 Task: Create a new event for a team-building board game night on the 16th at 8:30 PM.
Action: Mouse moved to (61, 71)
Screenshot: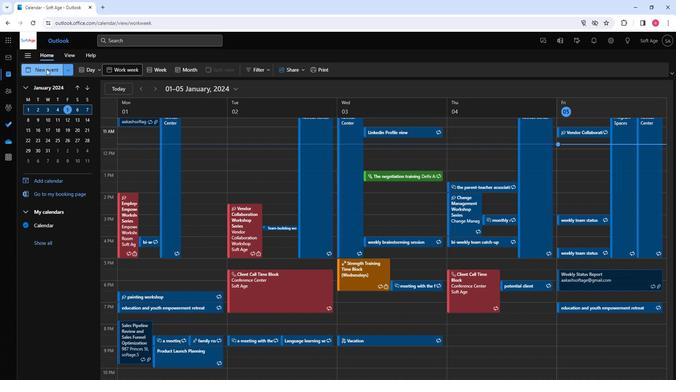 
Action: Mouse pressed left at (61, 71)
Screenshot: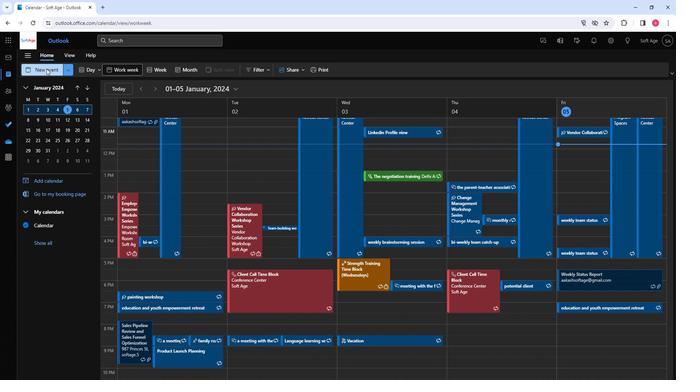 
Action: Mouse moved to (171, 124)
Screenshot: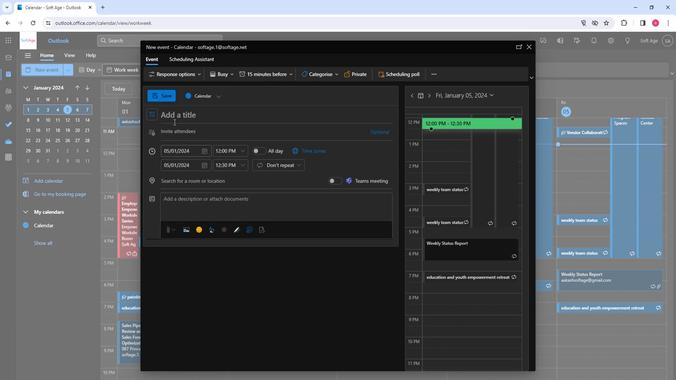 
Action: Mouse pressed left at (171, 124)
Screenshot: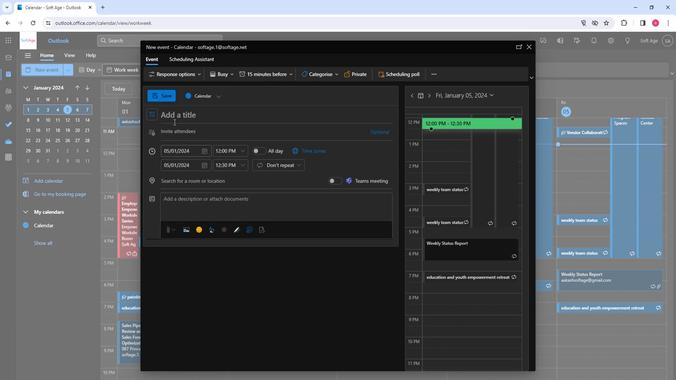
Action: Key pressed <Key.shift><Key.shift>Team-<Key.shift>BUild<Key.backspace><Key.backspace><Key.backspace><Key.backspace>uilding<Key.space><Key.shift>Board<Key.space><Key.shift><Key.shift><Key.shift><Key.shift><Key.shift><Key.shift><Key.shift><Key.shift><Key.shift>Game<Key.space><Key.shift>Night
Screenshot: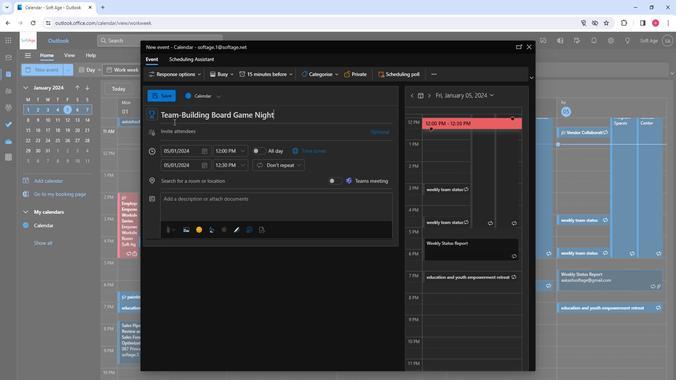 
Action: Mouse moved to (172, 127)
Screenshot: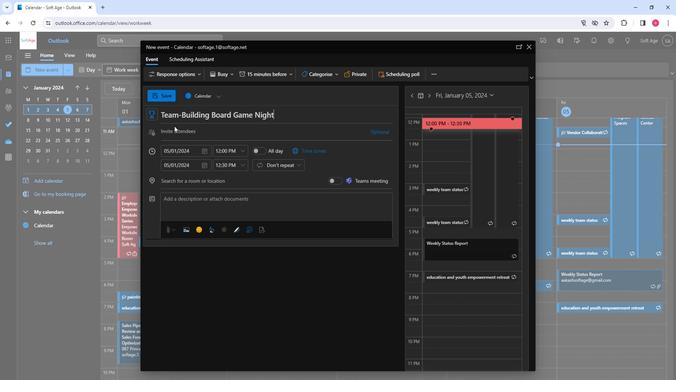 
Action: Mouse pressed left at (172, 127)
Screenshot: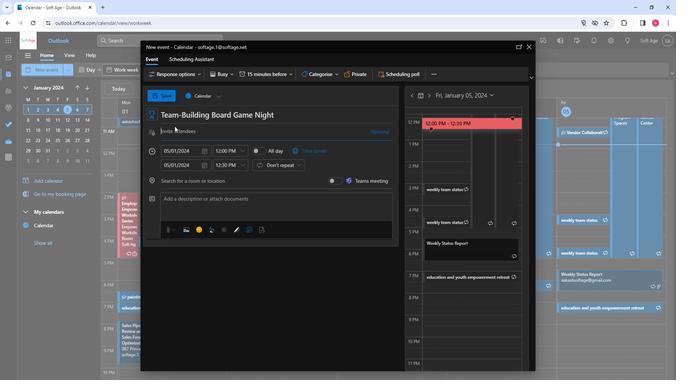 
Action: Mouse moved to (172, 127)
Screenshot: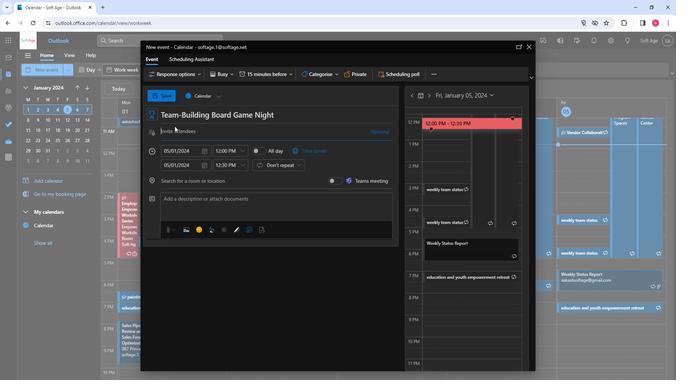 
Action: Key pressed so
Screenshot: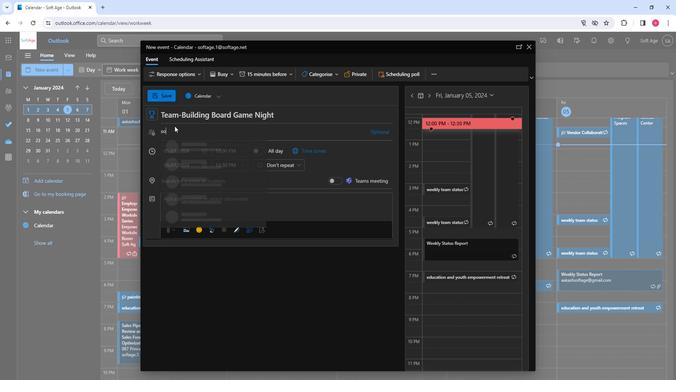 
Action: Mouse moved to (182, 151)
Screenshot: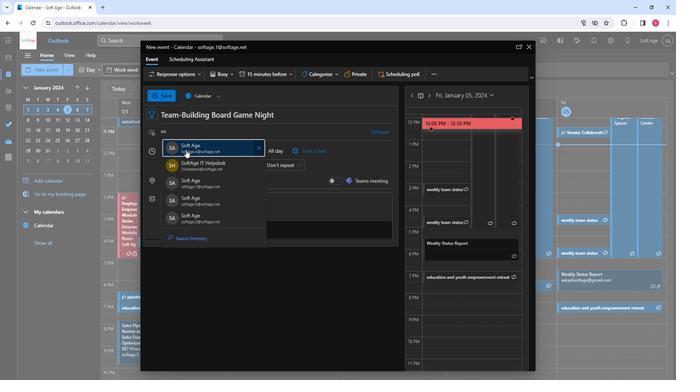 
Action: Mouse pressed left at (182, 151)
Screenshot: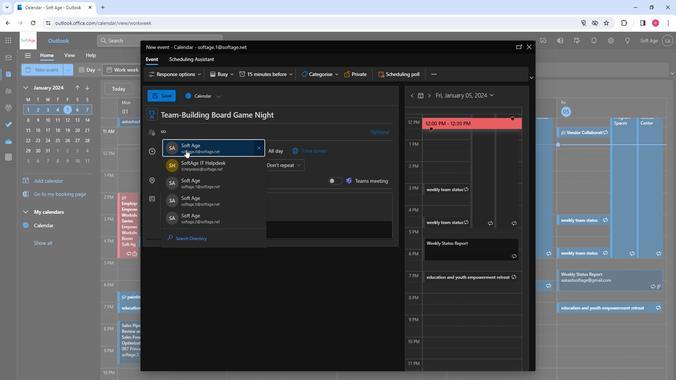 
Action: Key pressed so
Screenshot: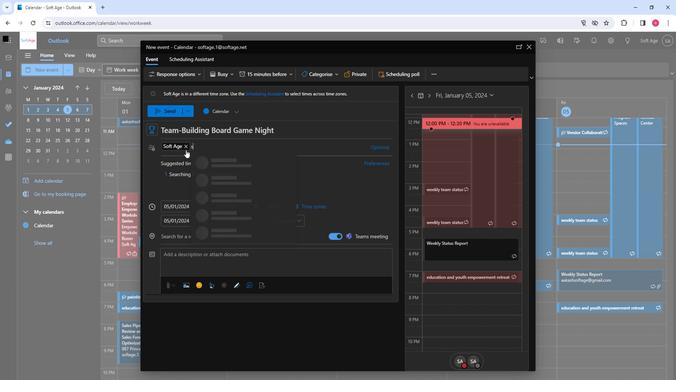 
Action: Mouse moved to (221, 203)
Screenshot: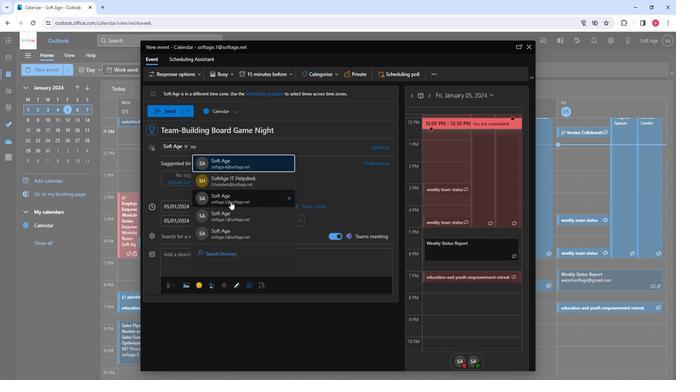 
Action: Mouse pressed left at (221, 203)
Screenshot: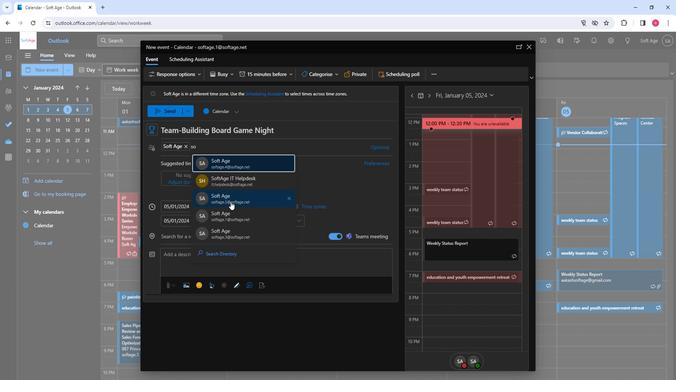 
Action: Key pressed so
Screenshot: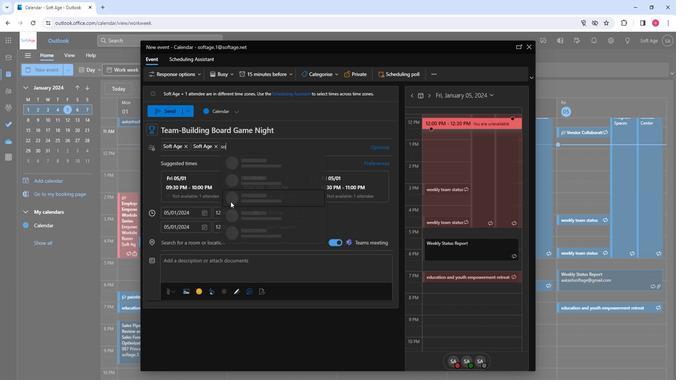 
Action: Mouse moved to (229, 216)
Screenshot: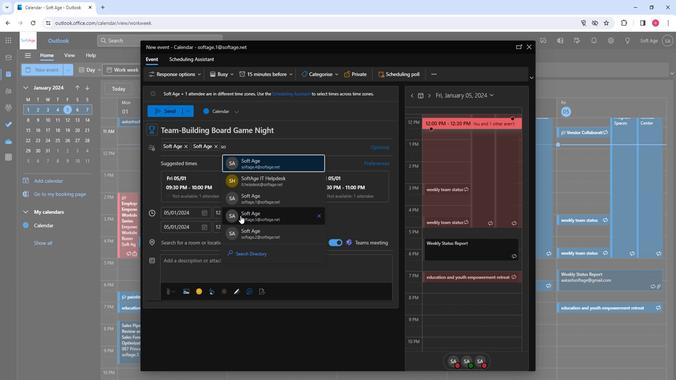 
Action: Mouse pressed left at (229, 216)
Screenshot: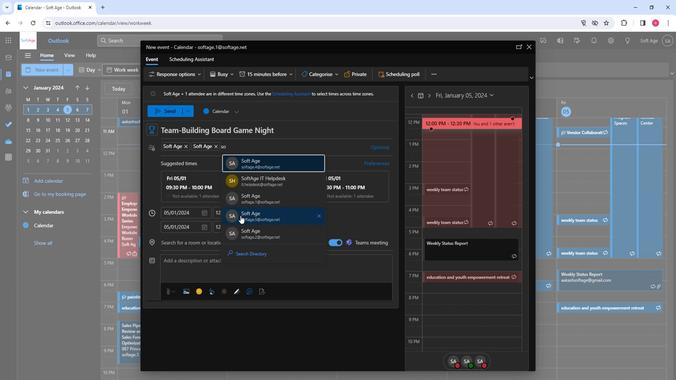 
Action: Mouse moved to (198, 209)
Screenshot: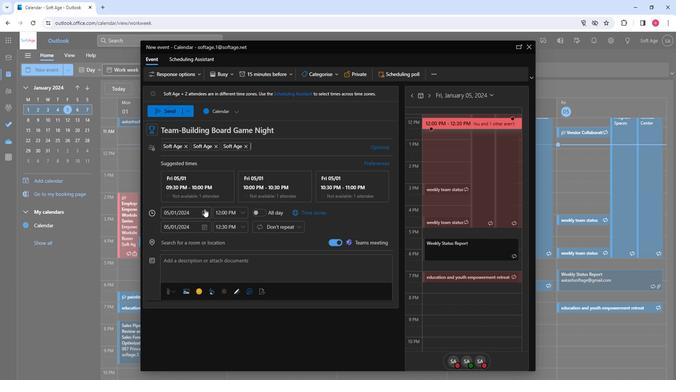 
Action: Mouse pressed left at (198, 209)
Screenshot: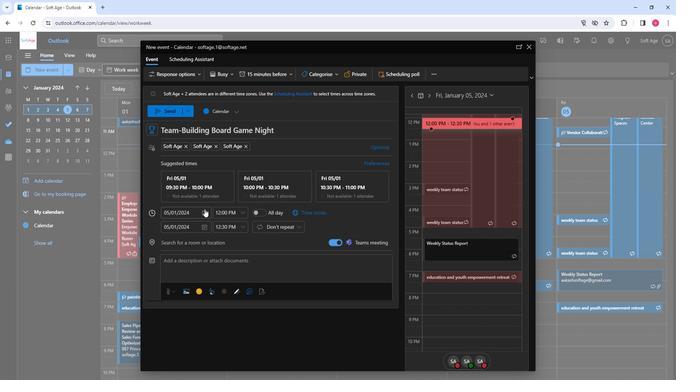 
Action: Mouse moved to (178, 272)
Screenshot: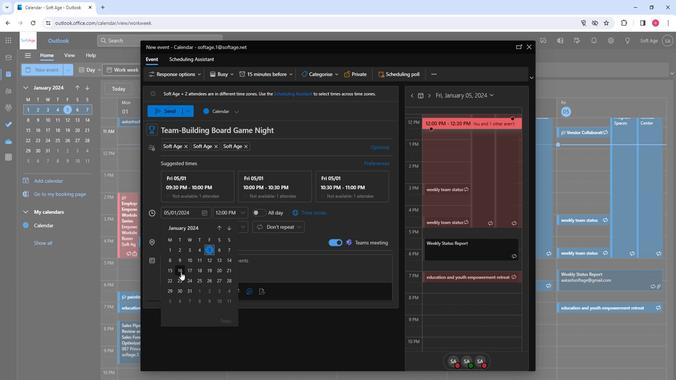 
Action: Mouse pressed left at (178, 272)
Screenshot: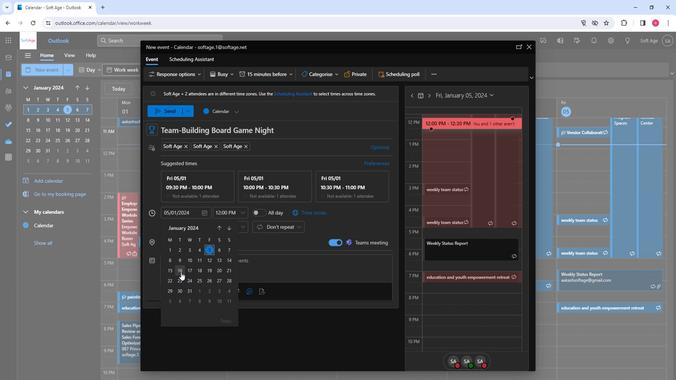 
Action: Mouse moved to (233, 210)
Screenshot: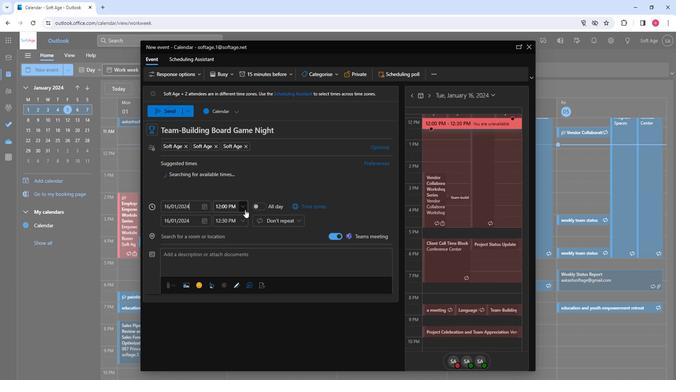 
Action: Mouse pressed left at (233, 210)
Screenshot: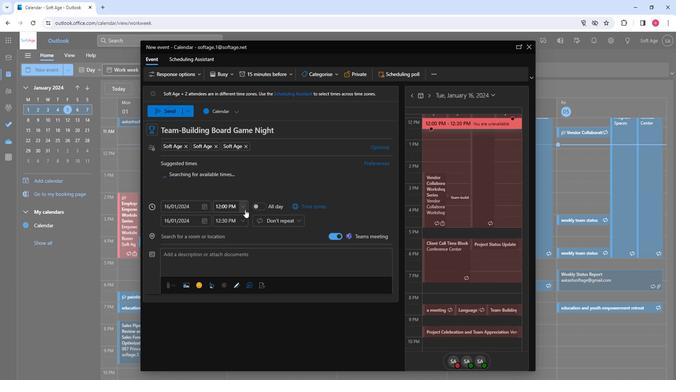 
Action: Mouse moved to (222, 247)
Screenshot: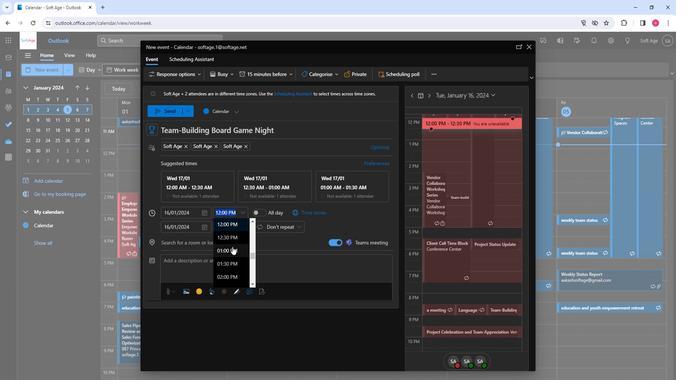 
Action: Mouse scrolled (222, 246) with delta (0, 0)
Screenshot: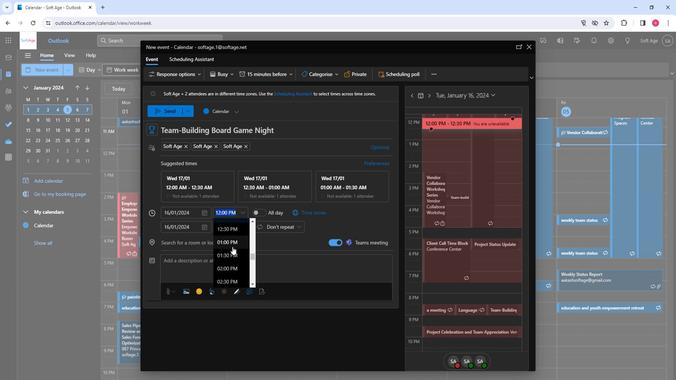 
Action: Mouse scrolled (222, 246) with delta (0, 0)
Screenshot: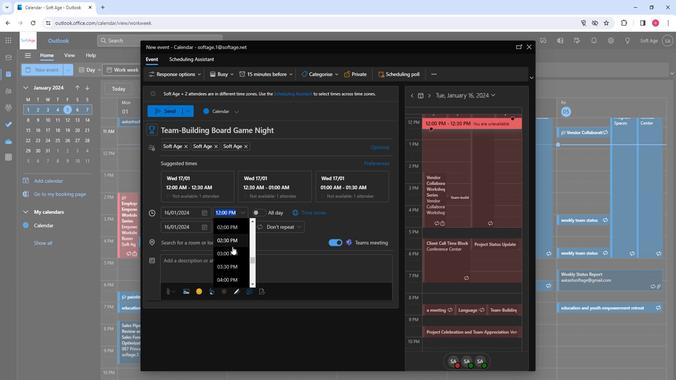 
Action: Mouse moved to (218, 251)
Screenshot: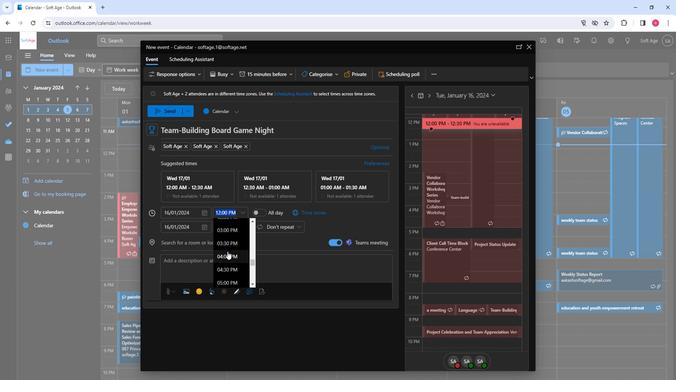 
Action: Mouse scrolled (218, 251) with delta (0, 0)
Screenshot: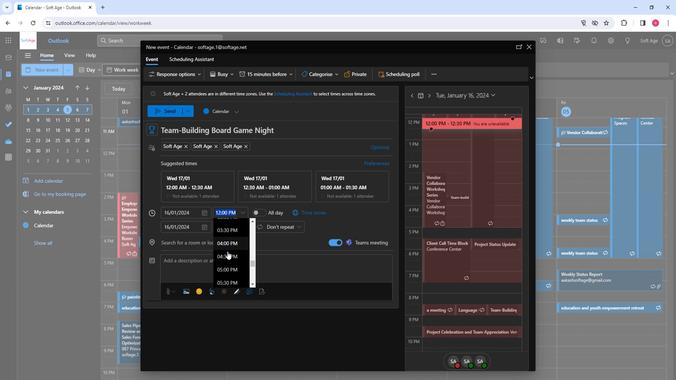 
Action: Mouse moved to (218, 255)
Screenshot: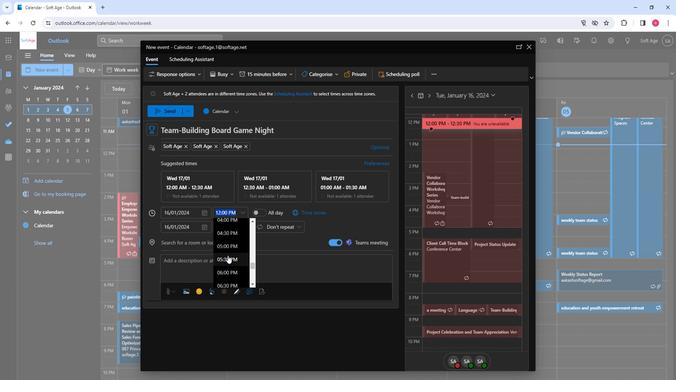 
Action: Mouse scrolled (218, 255) with delta (0, 0)
Screenshot: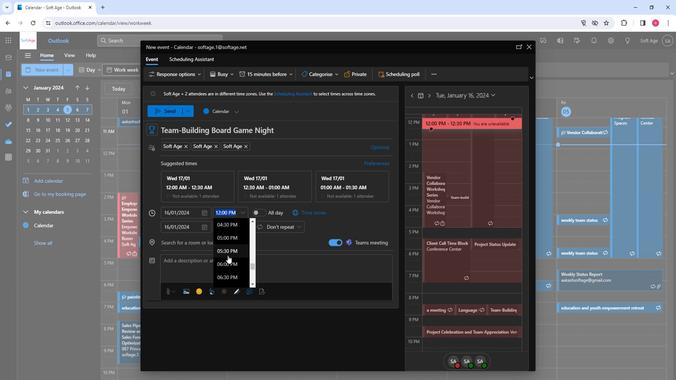 
Action: Mouse moved to (218, 258)
Screenshot: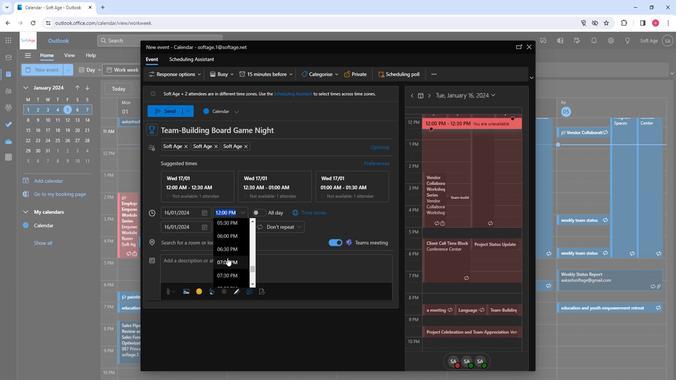 
Action: Mouse scrolled (218, 258) with delta (0, 0)
Screenshot: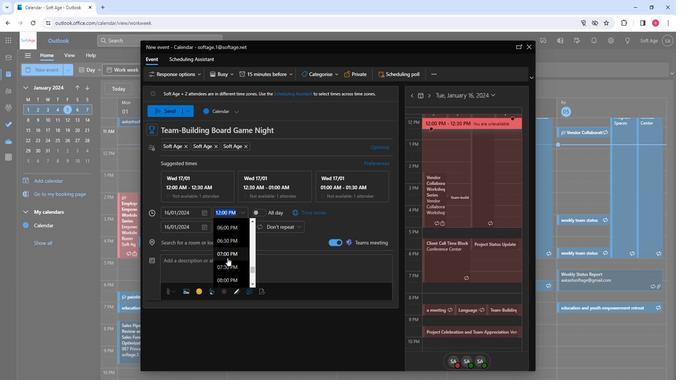 
Action: Mouse moved to (217, 268)
Screenshot: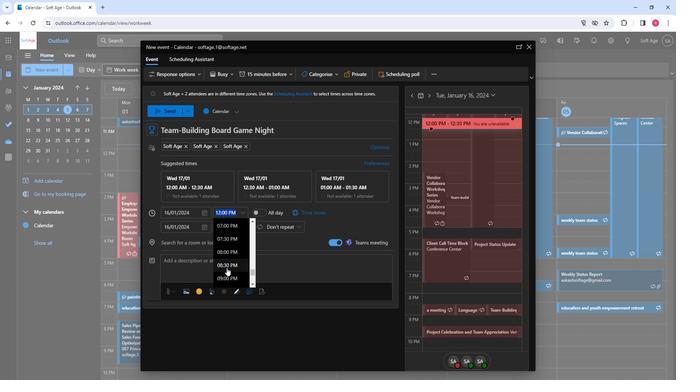 
Action: Mouse pressed left at (217, 268)
Screenshot: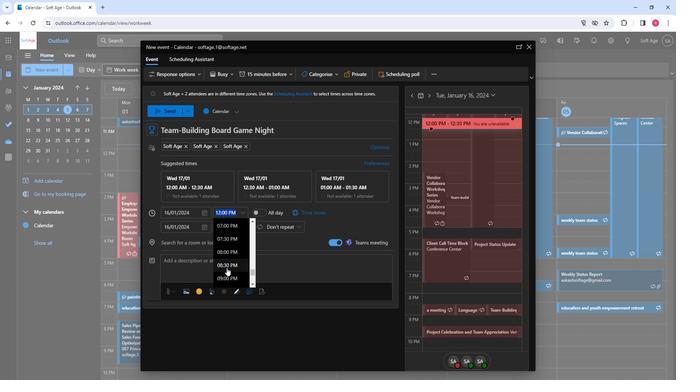 
Action: Mouse moved to (200, 243)
Screenshot: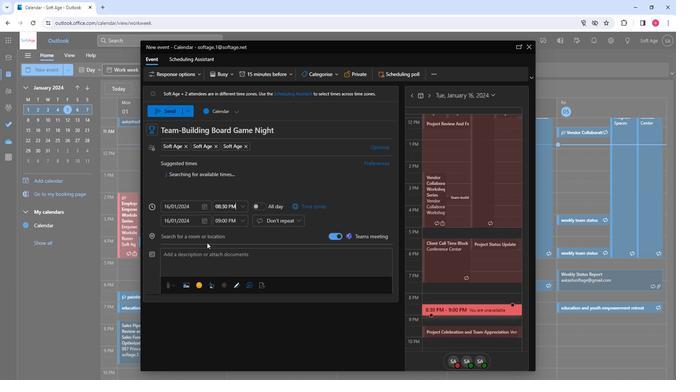 
Action: Mouse pressed left at (200, 243)
Screenshot: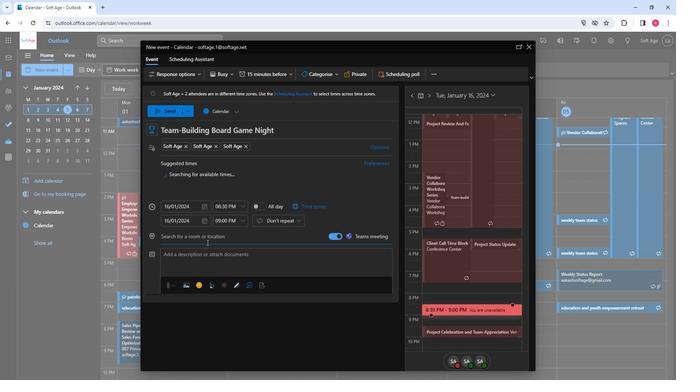 
Action: Key pressed so<Key.backspace><Key.backspace>gam
Screenshot: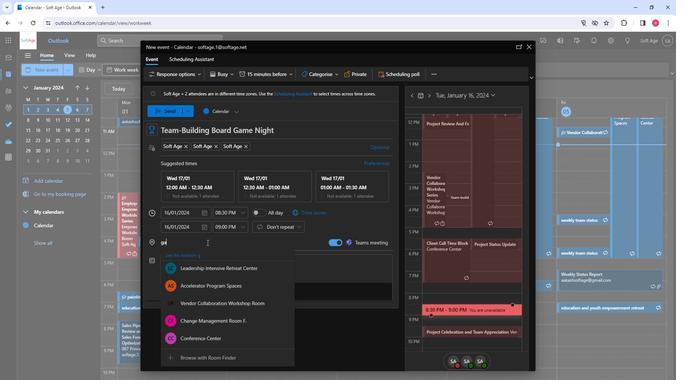
Action: Mouse moved to (200, 281)
Screenshot: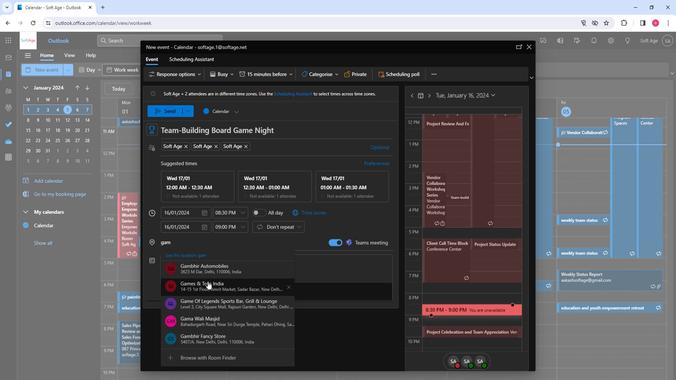 
Action: Key pressed e<Key.space>
Screenshot: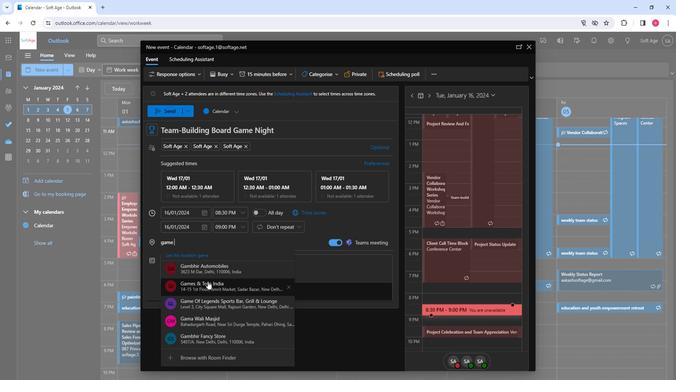 
Action: Mouse moved to (192, 324)
Screenshot: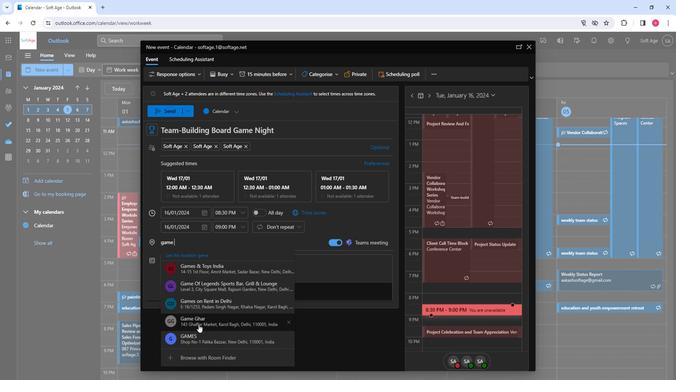 
Action: Mouse pressed left at (192, 324)
Screenshot: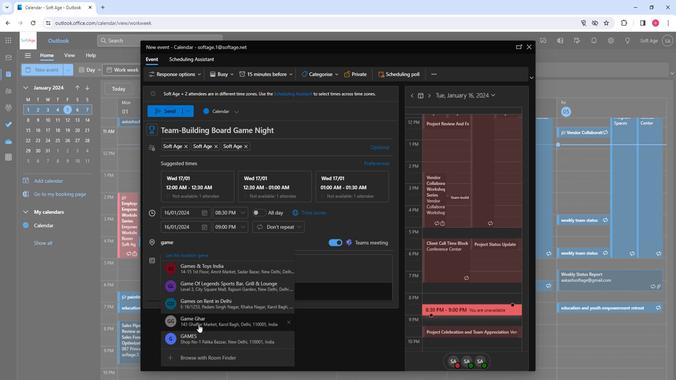
Action: Mouse moved to (196, 256)
Screenshot: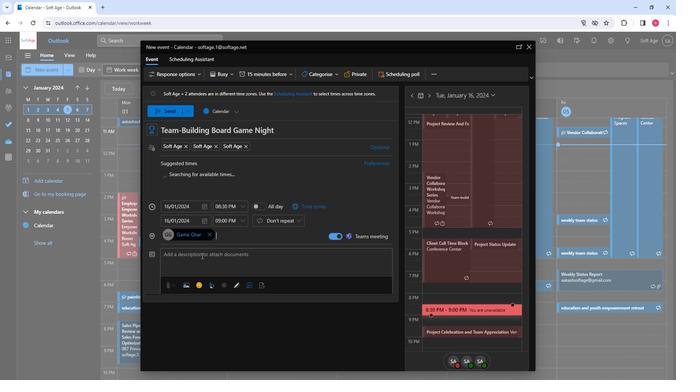 
Action: Mouse pressed left at (196, 256)
Screenshot: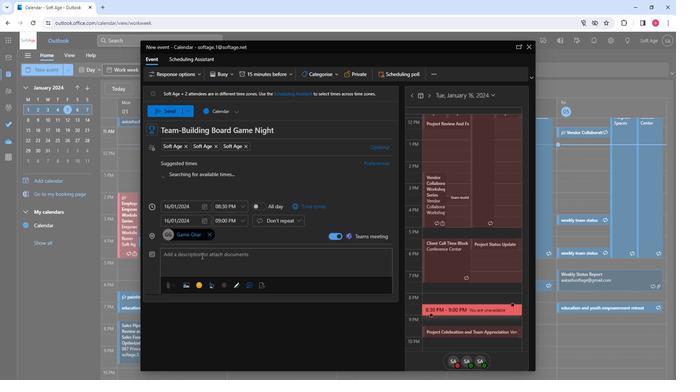 
Action: Key pressed <Key.shift>Spice<Key.space>up<Key.space>teamwork<Key.space>with<Key.space>our<Key.space>virtual<Key.space>team-building<Key.space>board<Key.space>game<Key.space>night<Key.shift>!<Key.space><Key.shift>Roll<Key.space>the<Key.space>dice,<Key.space>streategize,<Key.space>and<Key.space>bond<Key.space>over<Key.space>friendly<Key.space>competition,<Key.space>creating<Key.space>a<Key.space>fun<Key.space>and<Key.space>engaging<Key.space>am<Key.backspace>tmosphere<Key.space>for<Key.space>yu<Key.backspace>our<Key.space>team
Screenshot: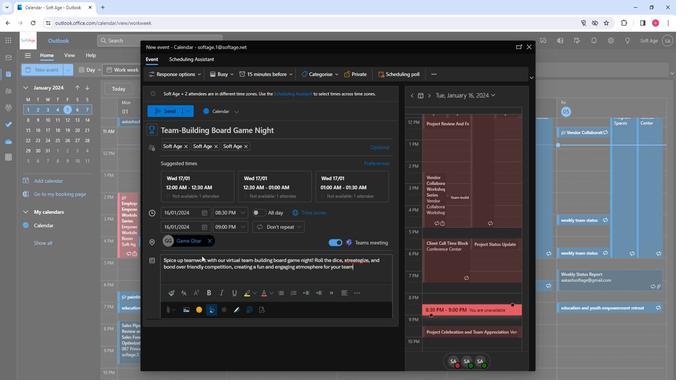 
Action: Mouse moved to (205, 264)
Screenshot: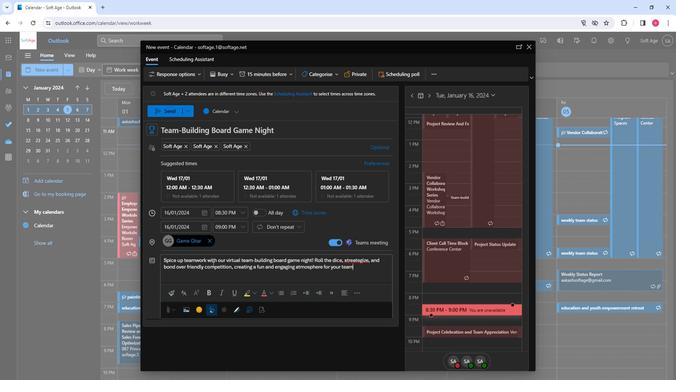
Action: Mouse pressed left at (205, 264)
Screenshot: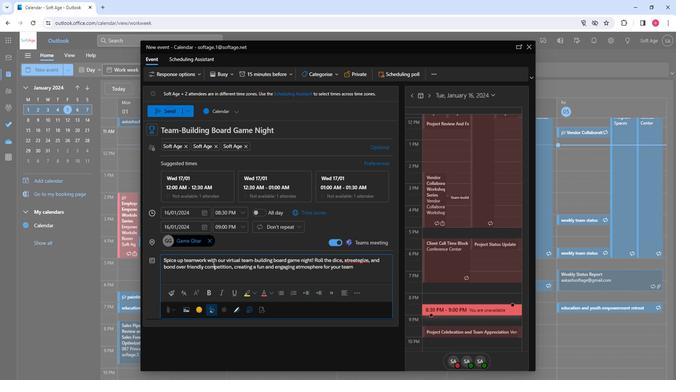 
Action: Mouse pressed left at (205, 264)
Screenshot: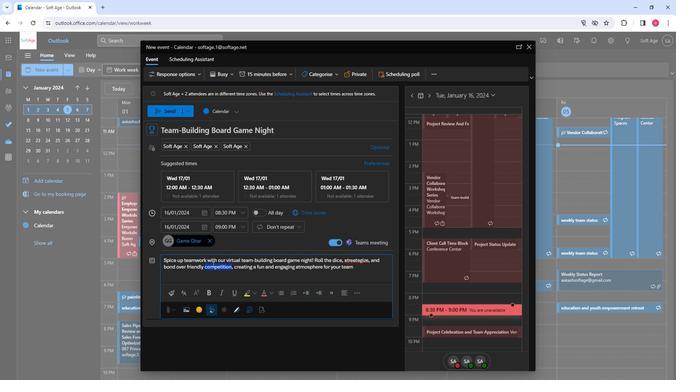 
Action: Mouse pressed left at (205, 264)
Screenshot: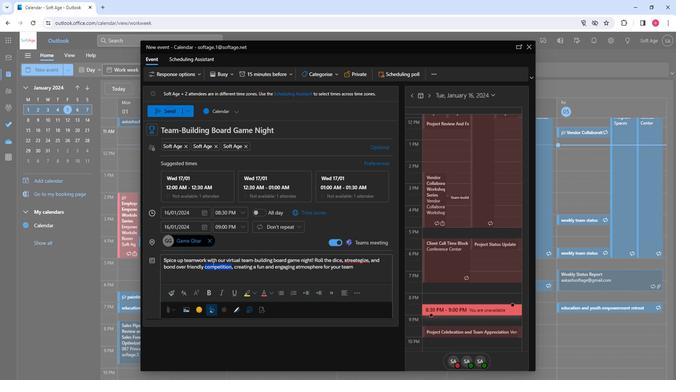 
Action: Mouse pressed left at (205, 264)
Screenshot: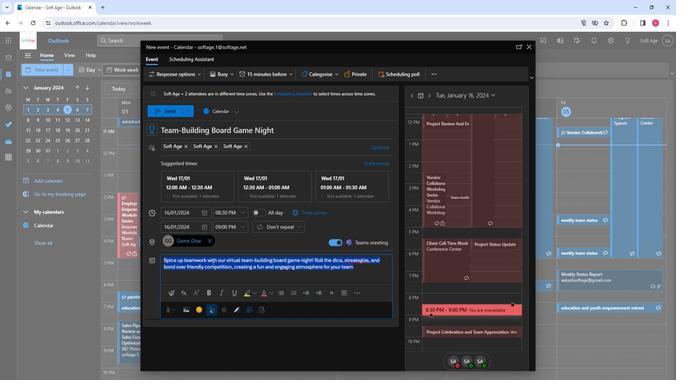 
Action: Mouse moved to (178, 292)
Screenshot: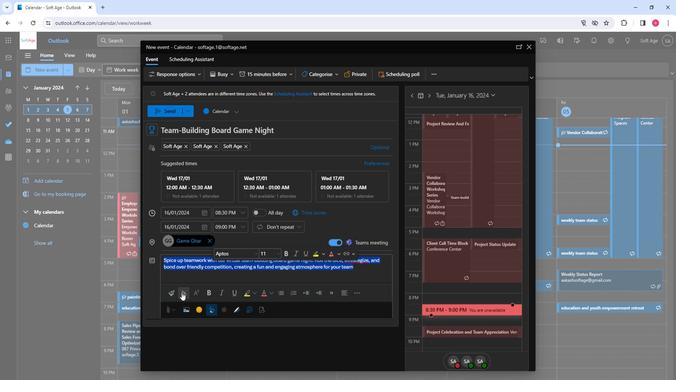
Action: Mouse pressed left at (178, 292)
Screenshot: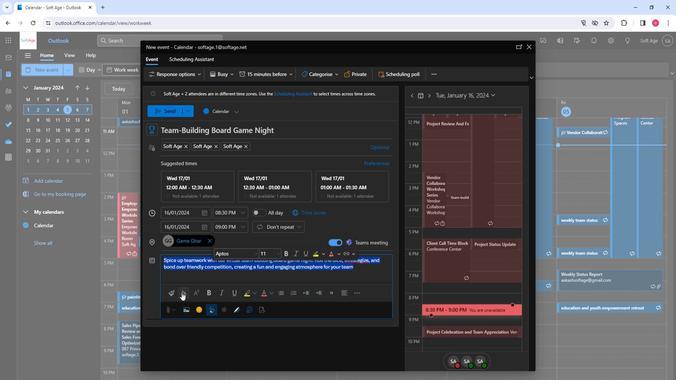 
Action: Mouse moved to (217, 247)
Screenshot: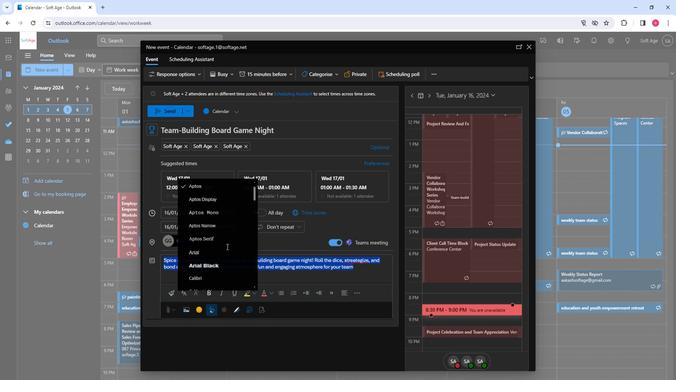 
Action: Mouse scrolled (217, 246) with delta (0, 0)
Screenshot: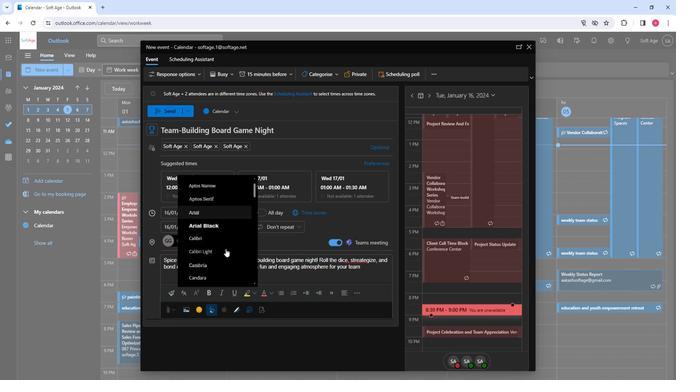 
Action: Mouse moved to (216, 249)
Screenshot: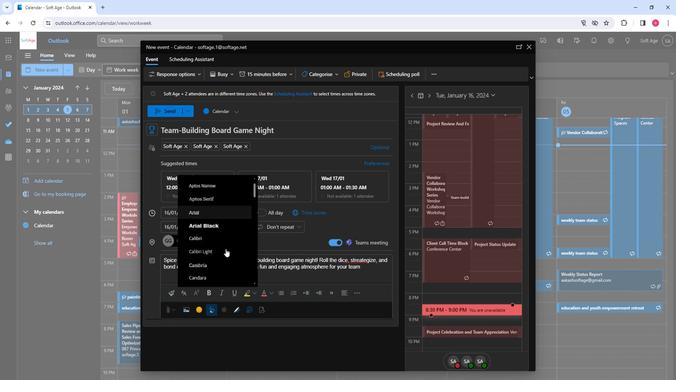 
Action: Mouse scrolled (216, 248) with delta (0, 0)
Screenshot: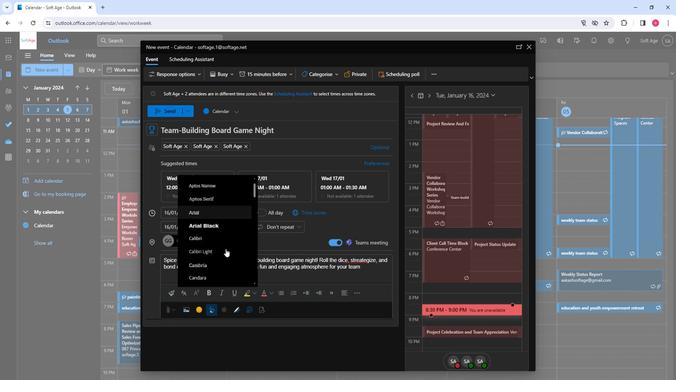 
Action: Mouse scrolled (216, 249) with delta (0, 0)
Screenshot: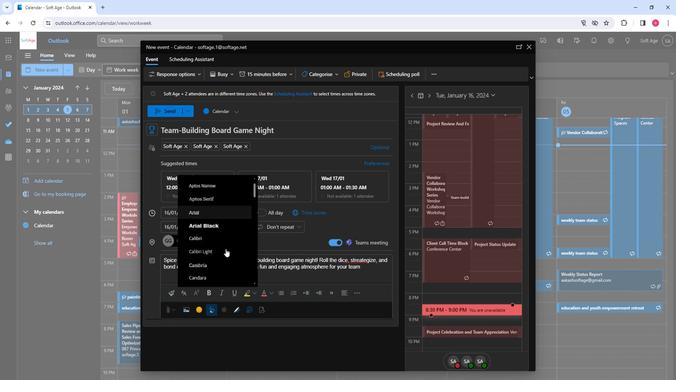 
Action: Mouse scrolled (216, 249) with delta (0, 0)
Screenshot: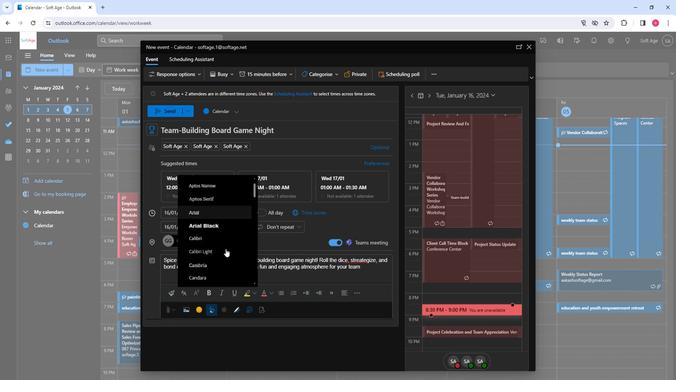 
Action: Mouse moved to (196, 272)
Screenshot: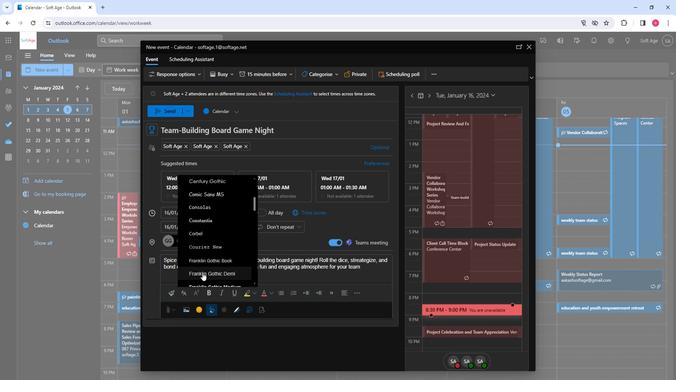
Action: Mouse pressed left at (196, 272)
Screenshot: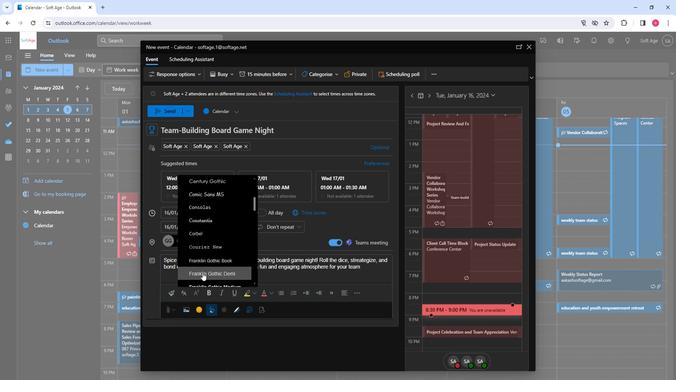 
Action: Mouse moved to (211, 293)
Screenshot: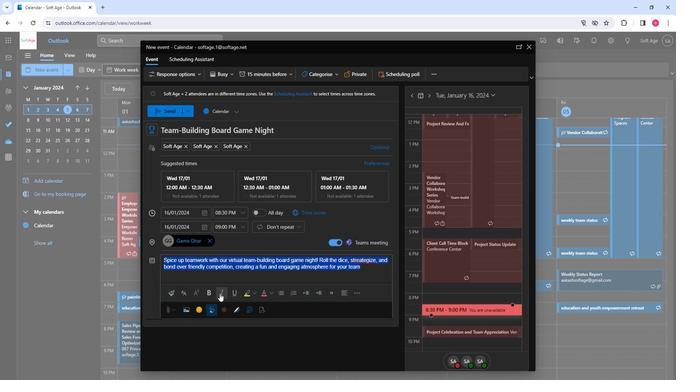 
Action: Mouse pressed left at (211, 293)
Screenshot: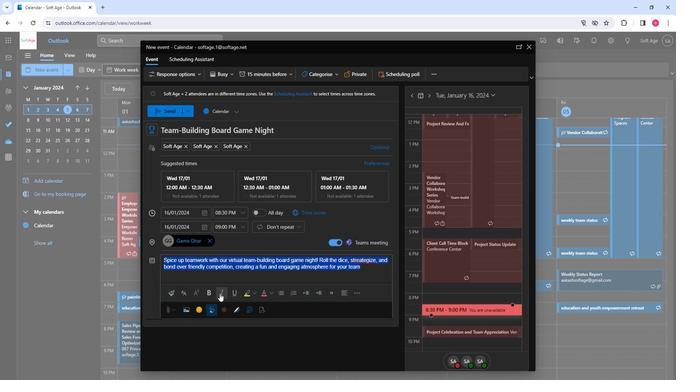 
Action: Mouse moved to (255, 291)
Screenshot: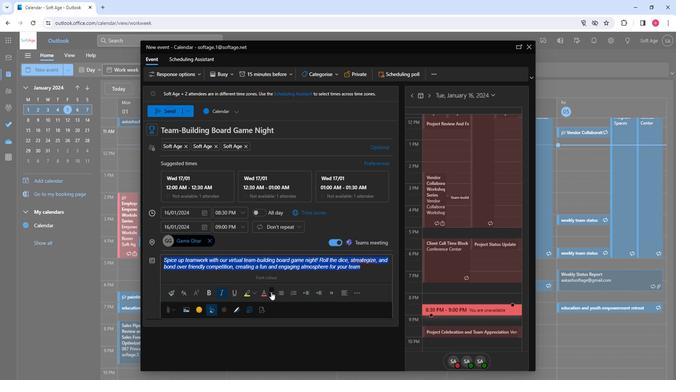 
Action: Mouse pressed left at (255, 291)
Screenshot: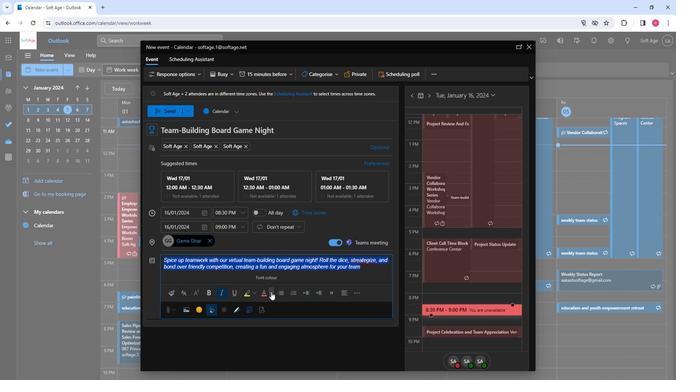 
Action: Mouse moved to (269, 264)
Screenshot: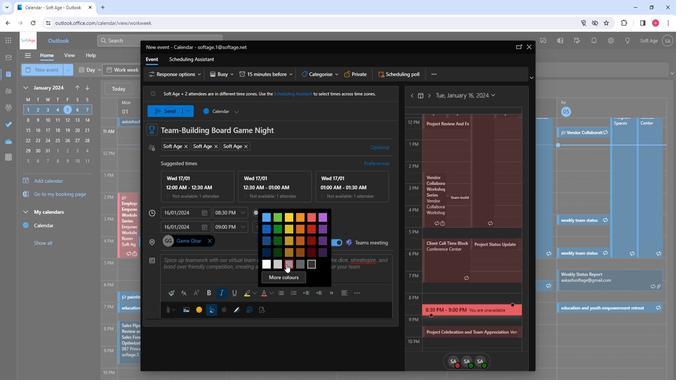 
Action: Mouse pressed left at (269, 264)
Screenshot: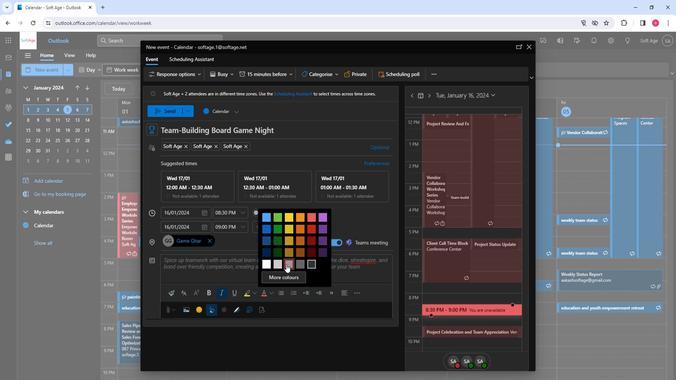 
Action: Mouse moved to (297, 291)
Screenshot: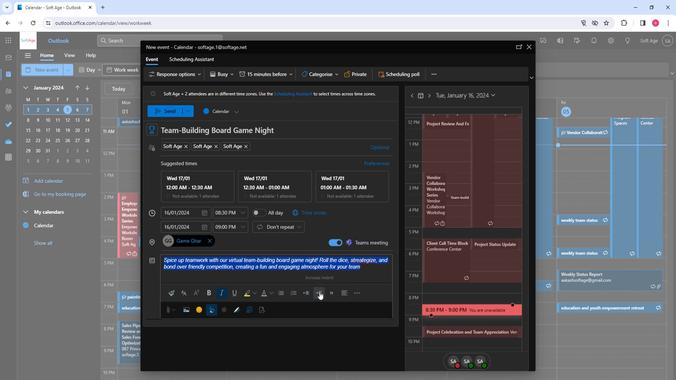 
Action: Mouse pressed left at (297, 291)
Screenshot: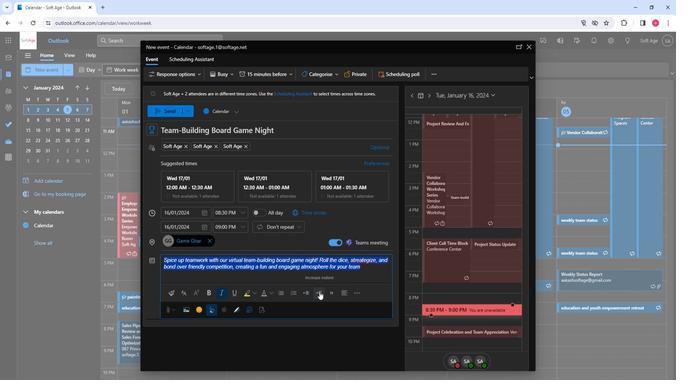 
Action: Mouse moved to (256, 292)
Screenshot: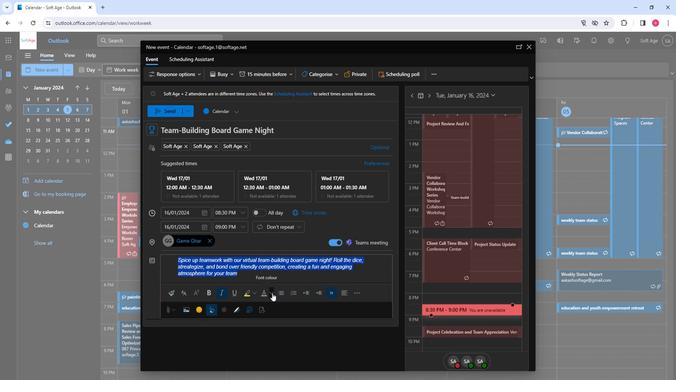 
Action: Mouse pressed left at (256, 292)
Screenshot: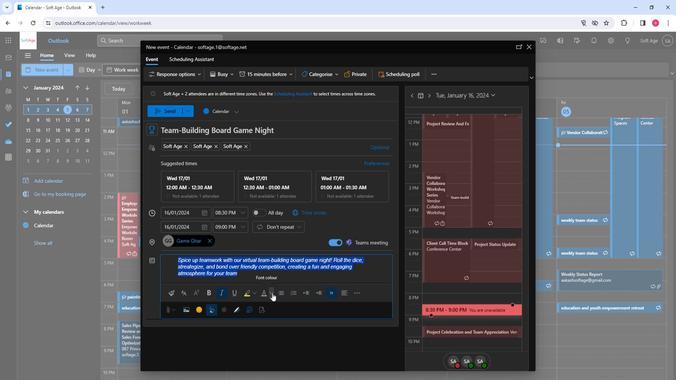 
Action: Mouse moved to (279, 253)
Screenshot: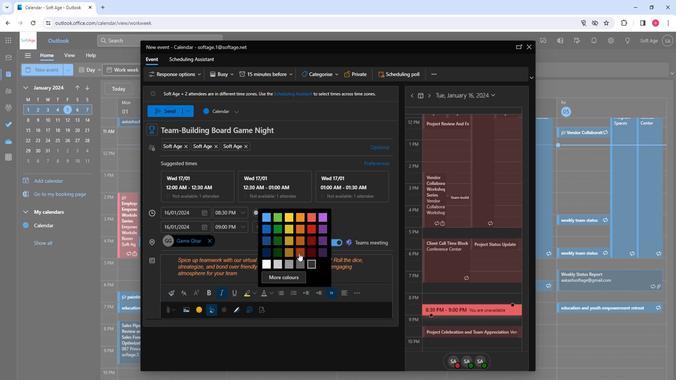 
Action: Mouse pressed left at (279, 253)
Screenshot: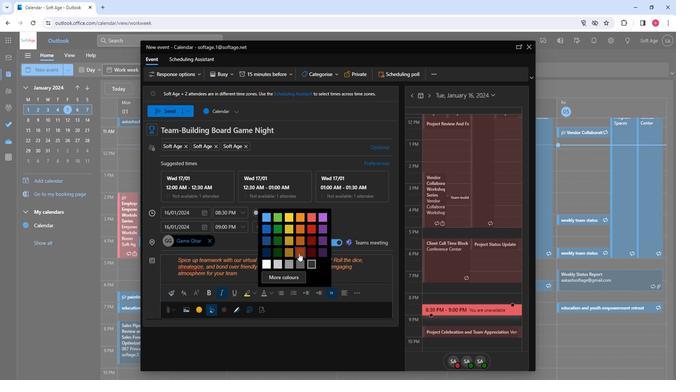 
Action: Mouse moved to (248, 279)
Screenshot: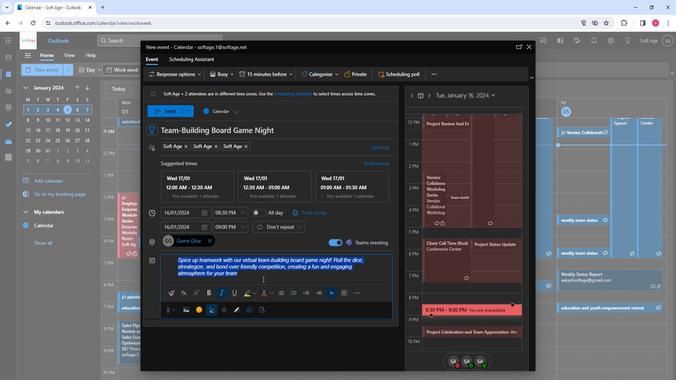 
Action: Mouse pressed left at (248, 279)
Screenshot: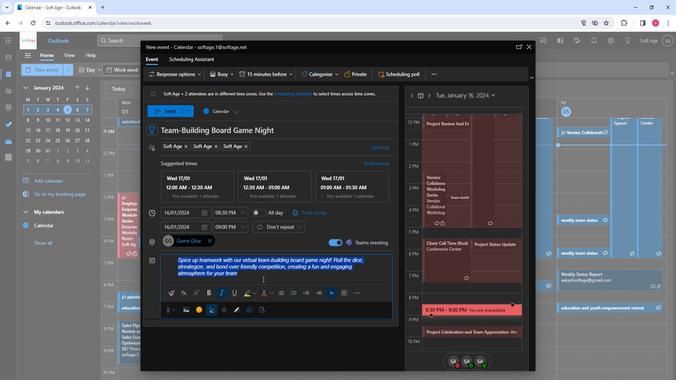 
Action: Mouse moved to (165, 113)
Screenshot: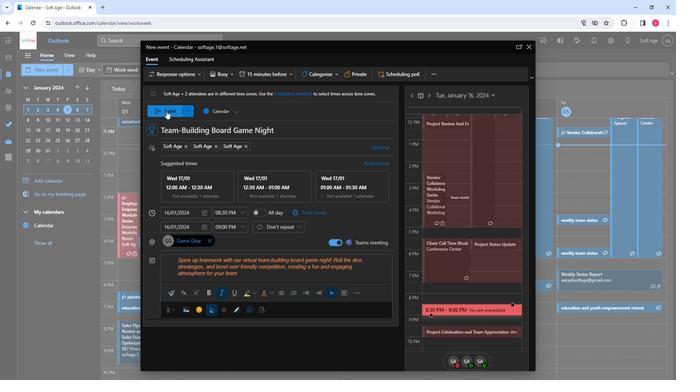 
Action: Mouse pressed left at (165, 113)
Screenshot: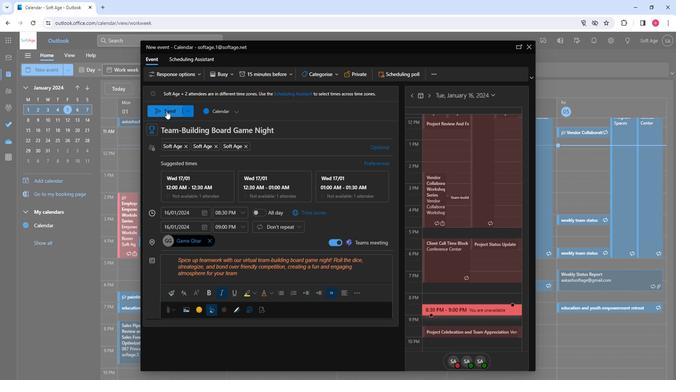 
Action: Mouse moved to (199, 253)
Screenshot: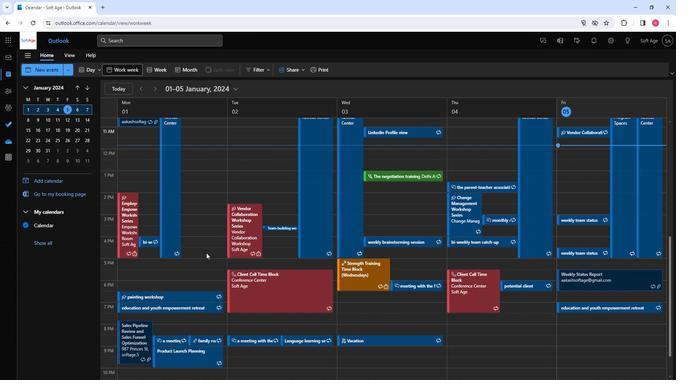 
